 Task: Set the Due date to "is on or after " Also Select the date while find invoice.
Action: Mouse moved to (137, 17)
Screenshot: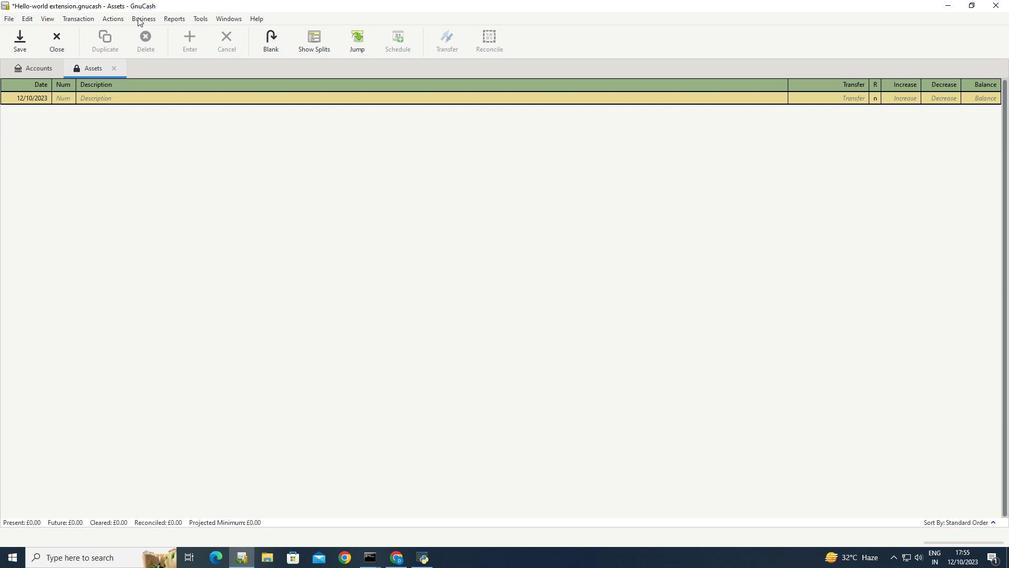 
Action: Mouse pressed left at (137, 17)
Screenshot: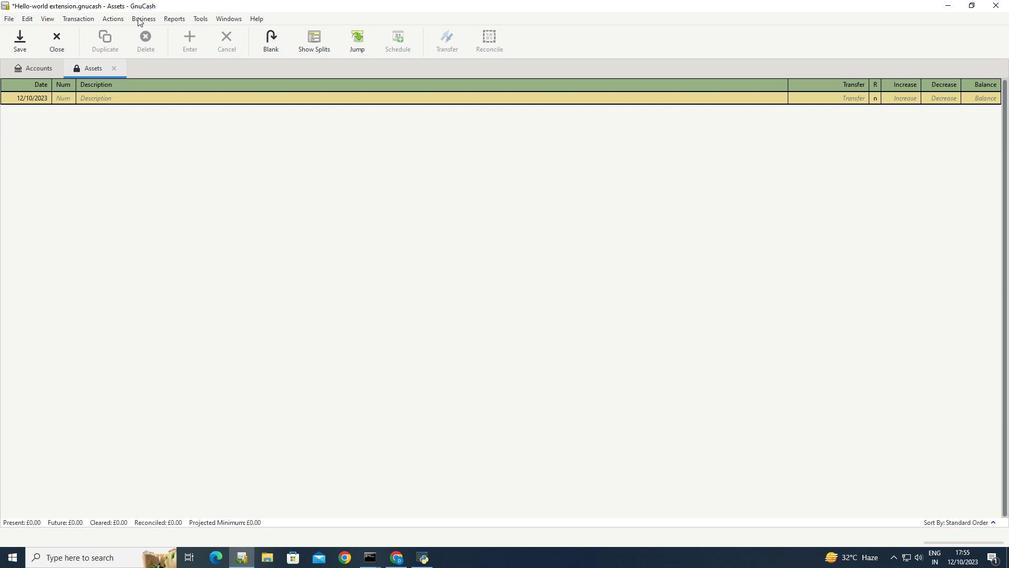 
Action: Mouse moved to (261, 81)
Screenshot: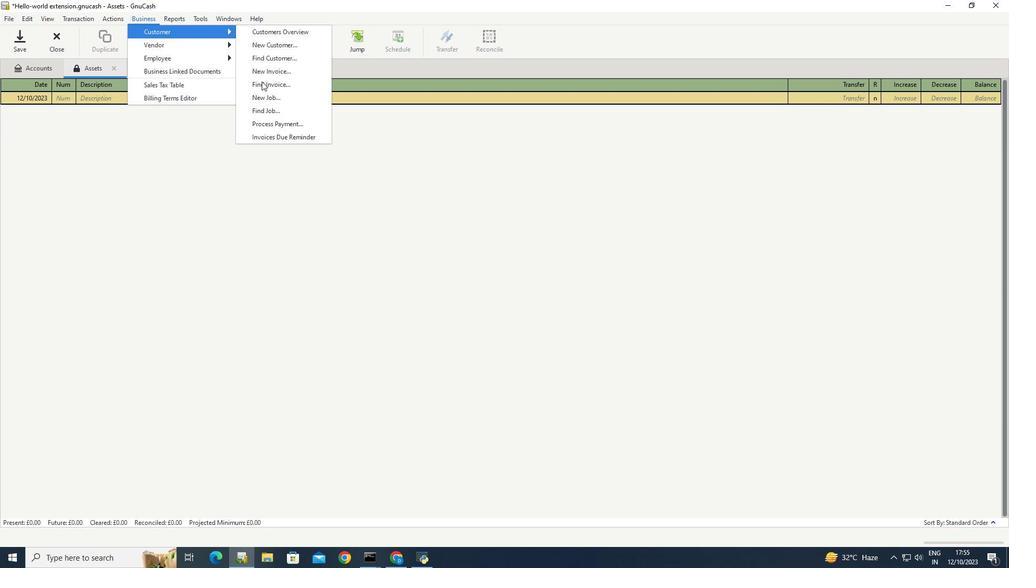 
Action: Mouse pressed left at (261, 81)
Screenshot: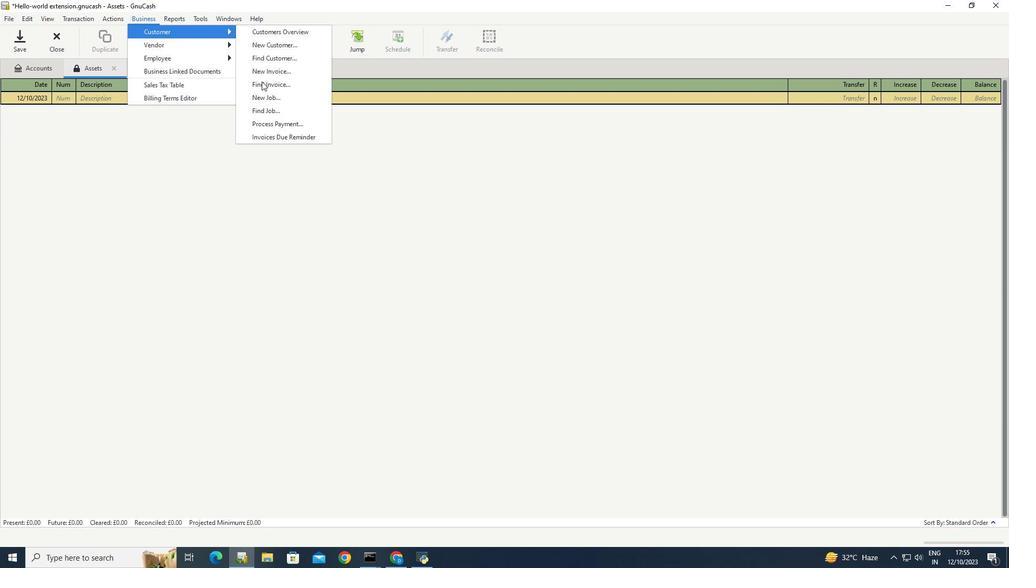 
Action: Mouse moved to (400, 247)
Screenshot: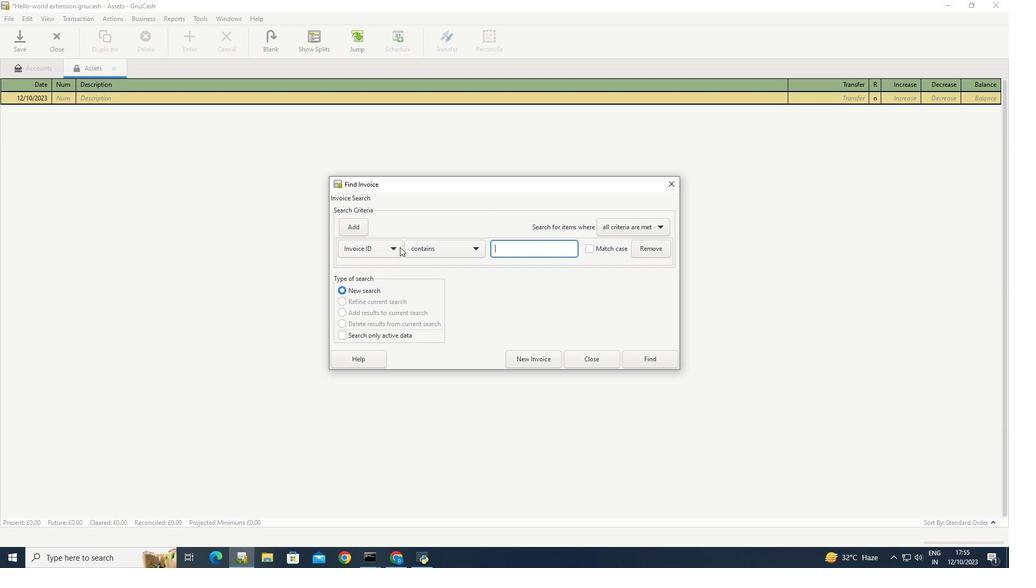 
Action: Mouse pressed left at (400, 247)
Screenshot: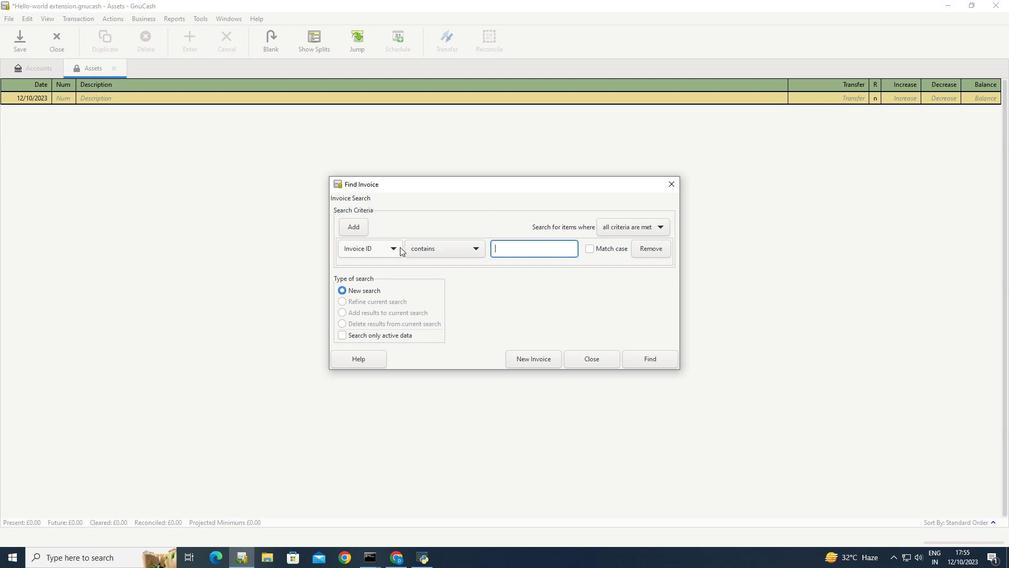 
Action: Mouse moved to (352, 280)
Screenshot: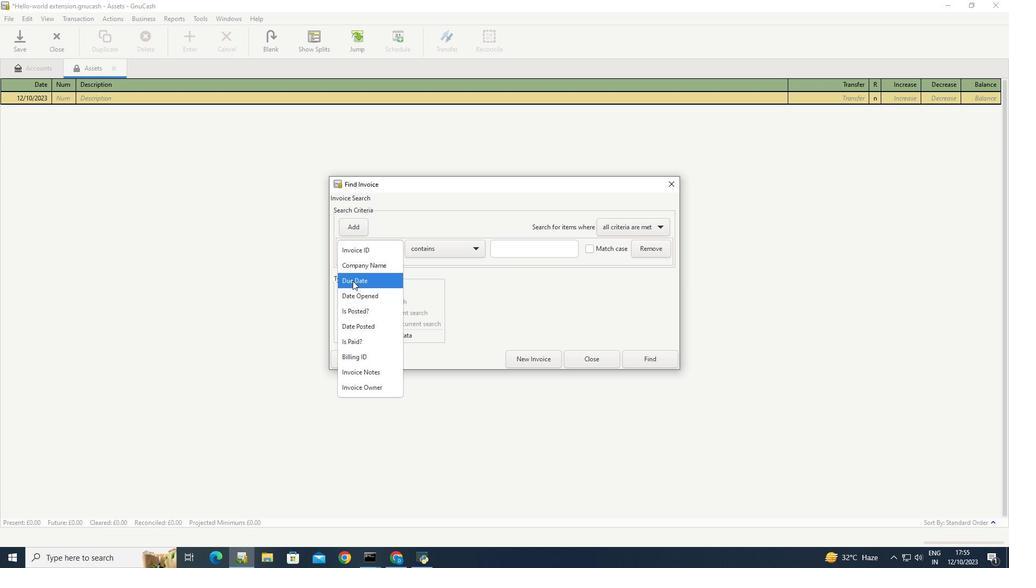 
Action: Mouse pressed left at (352, 280)
Screenshot: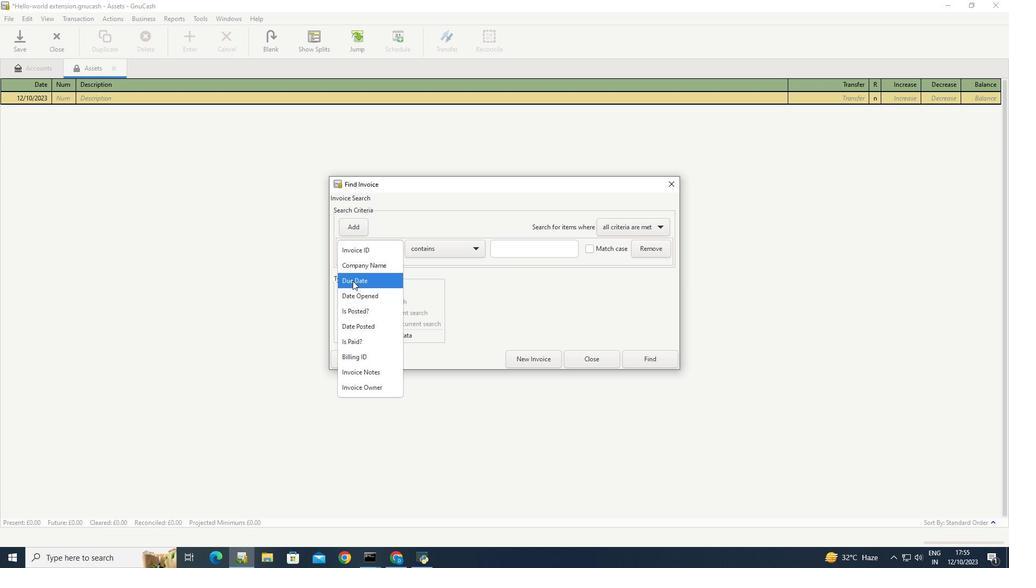 
Action: Mouse moved to (452, 249)
Screenshot: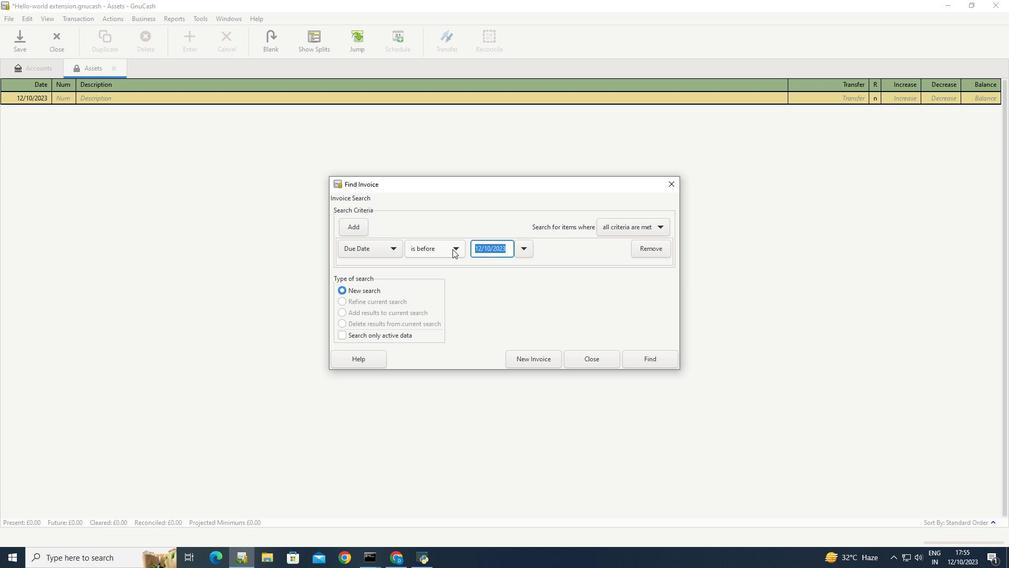 
Action: Mouse pressed left at (452, 249)
Screenshot: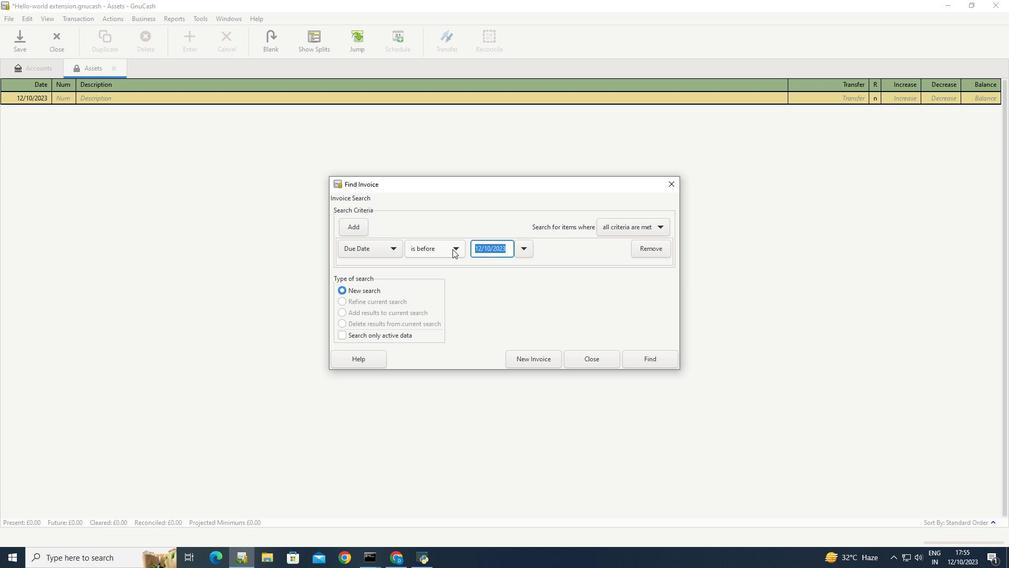 
Action: Mouse moved to (422, 325)
Screenshot: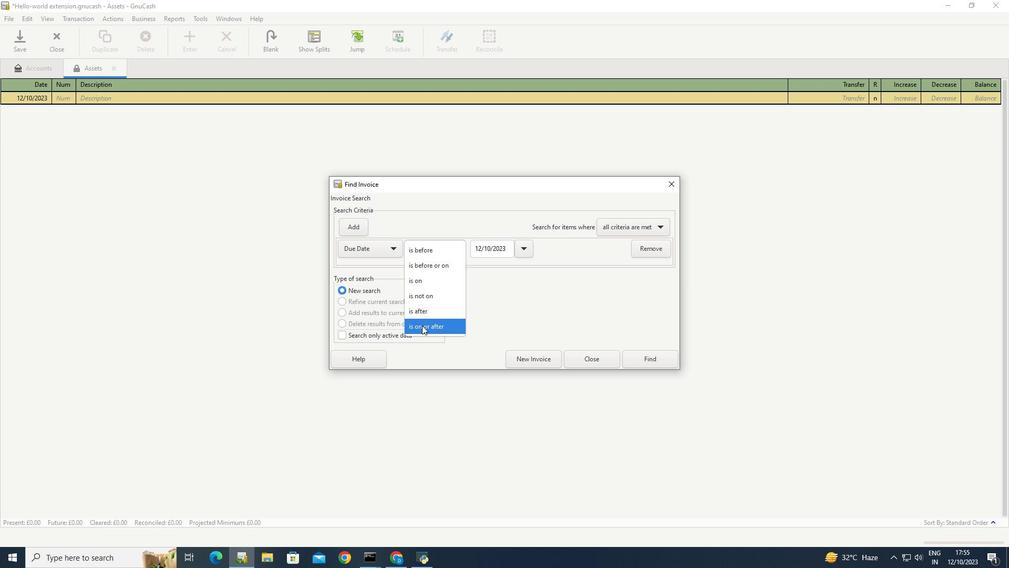 
Action: Mouse pressed left at (422, 325)
Screenshot: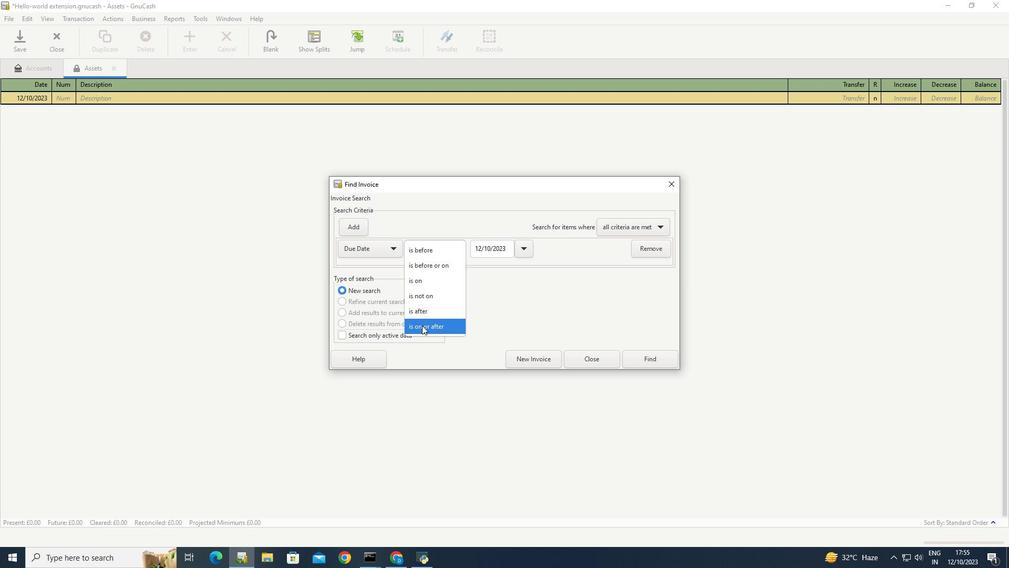 
Action: Mouse moved to (522, 248)
Screenshot: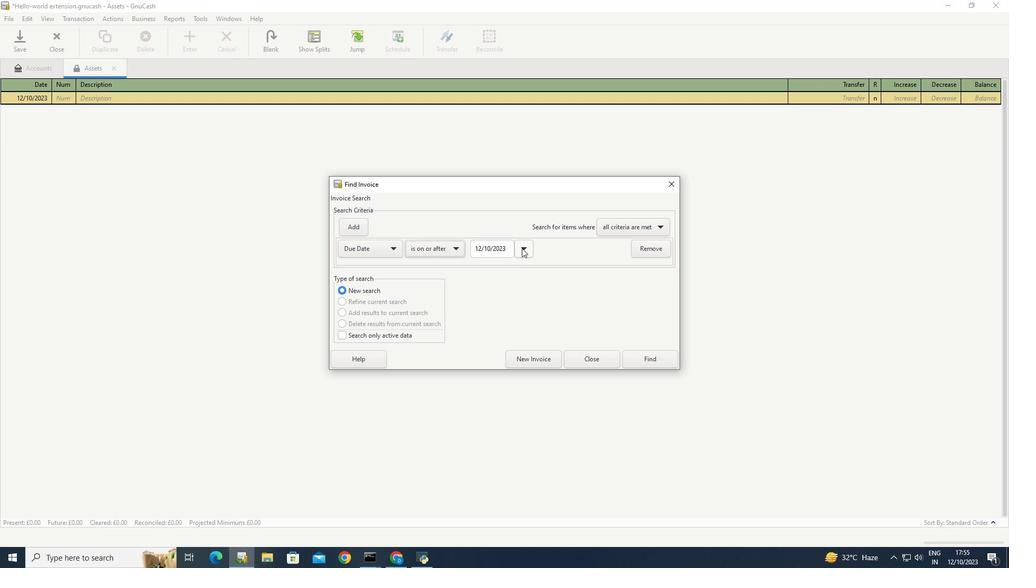 
Action: Mouse pressed left at (522, 248)
Screenshot: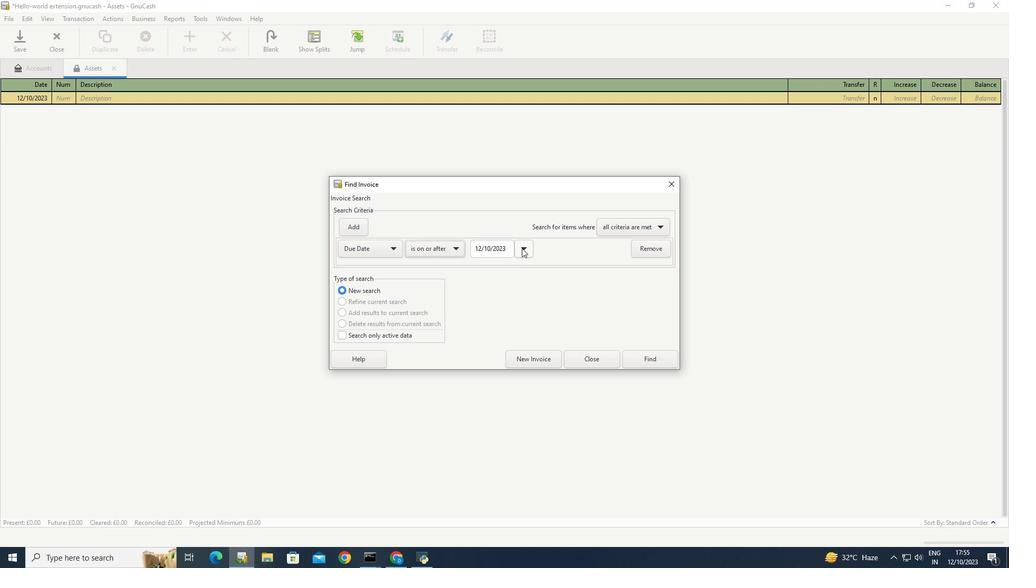 
Action: Mouse moved to (485, 305)
Screenshot: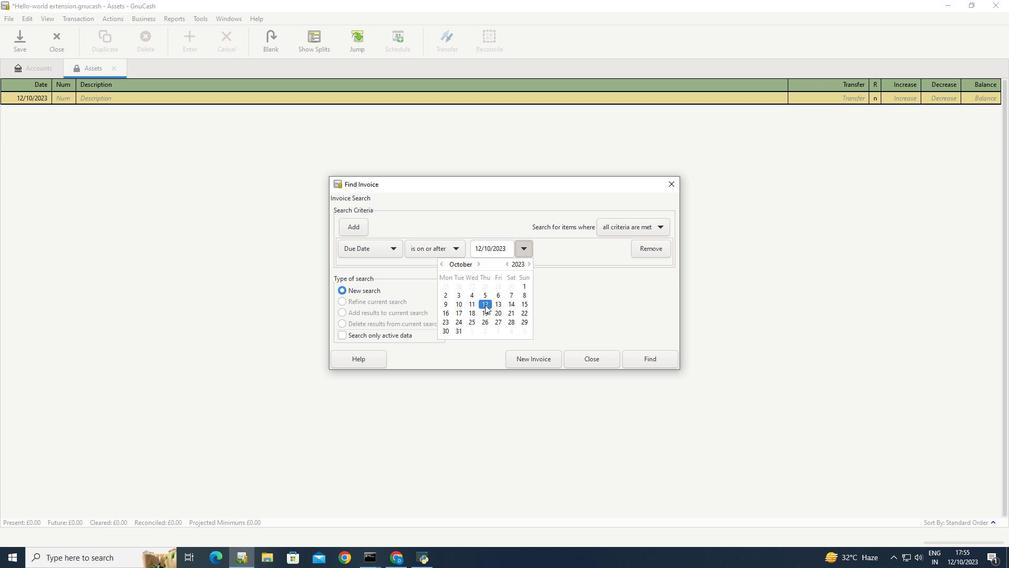 
Action: Mouse pressed left at (485, 305)
Screenshot: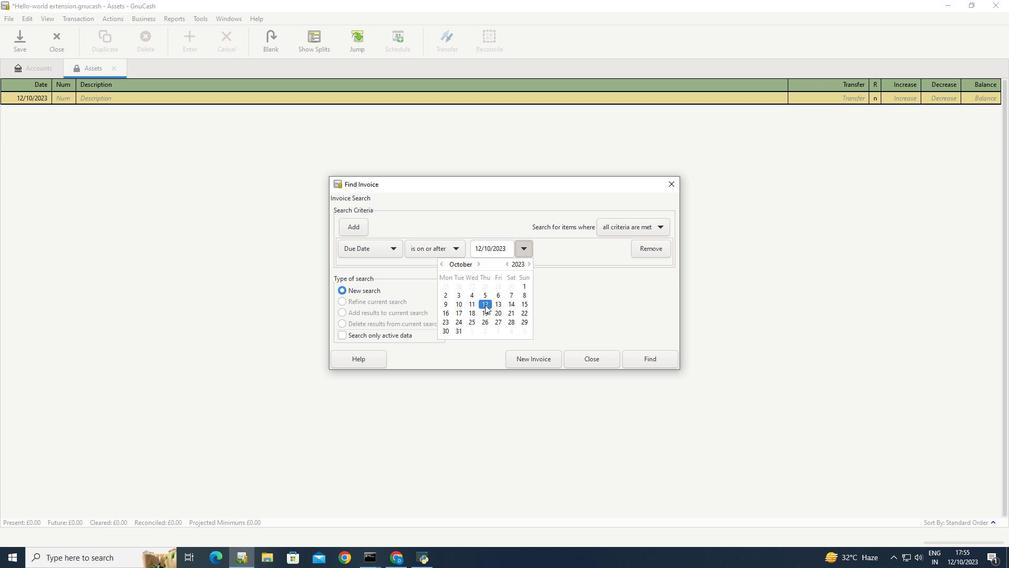 
Action: Mouse moved to (555, 284)
Screenshot: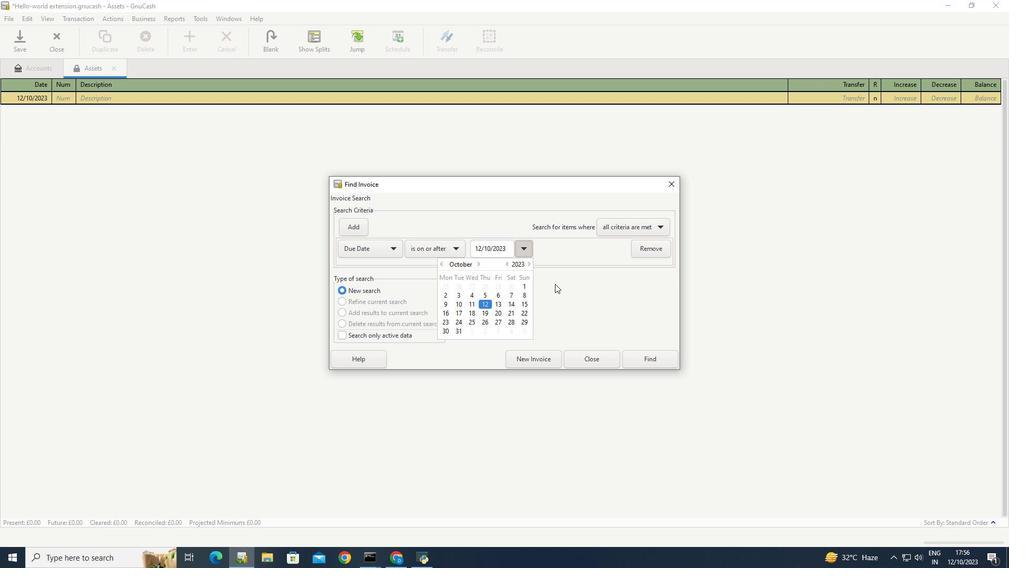 
Action: Mouse pressed left at (555, 284)
Screenshot: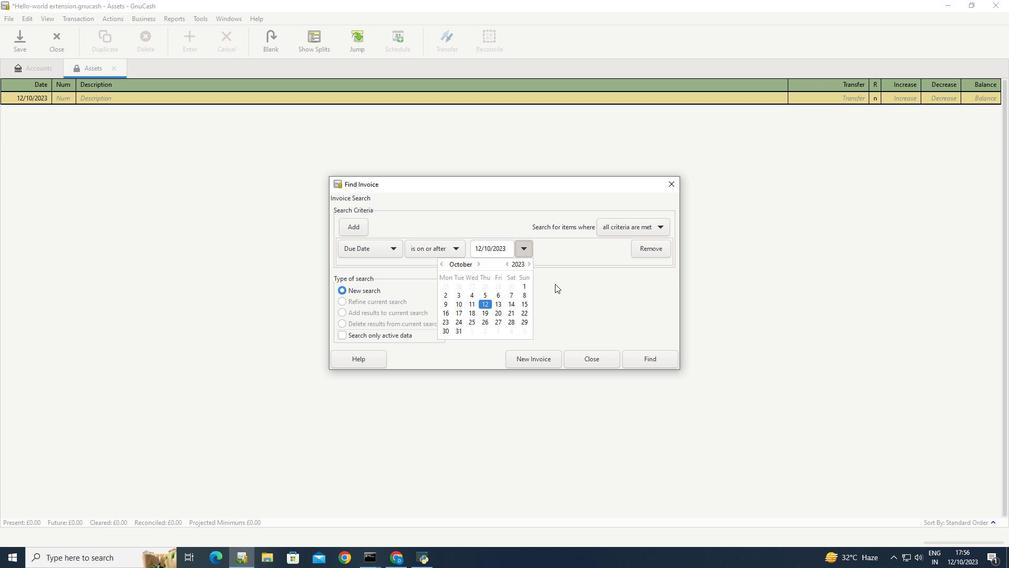 
